 Task: Uncheck item "homepage mockup".
Action: Mouse moved to (1117, 91)
Screenshot: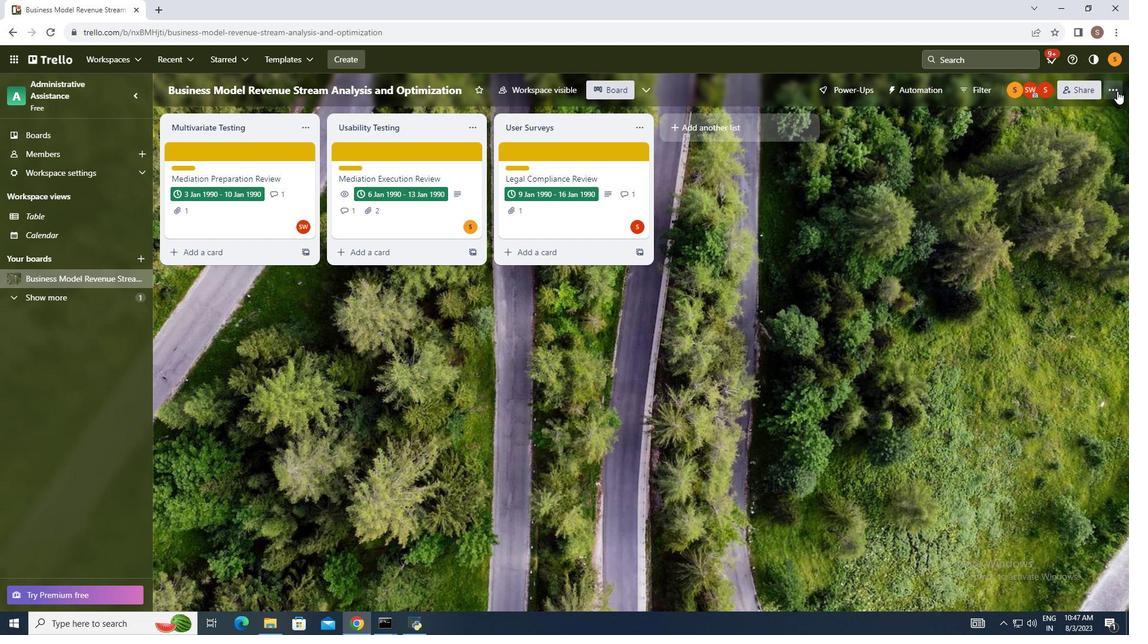 
Action: Mouse pressed left at (1117, 91)
Screenshot: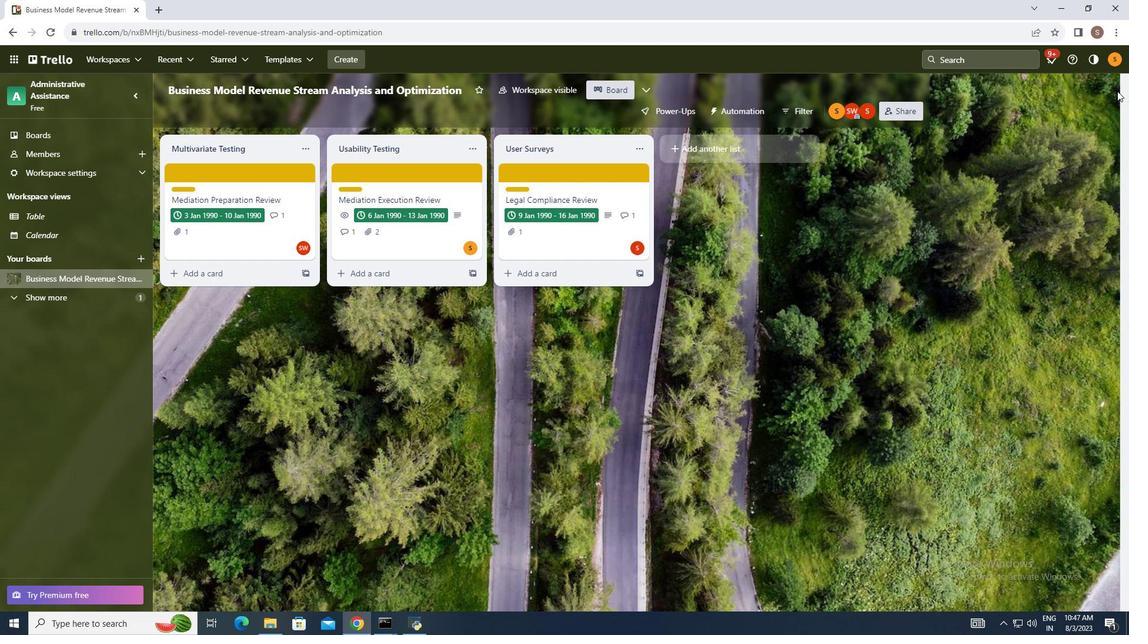 
Action: Mouse moved to (1033, 244)
Screenshot: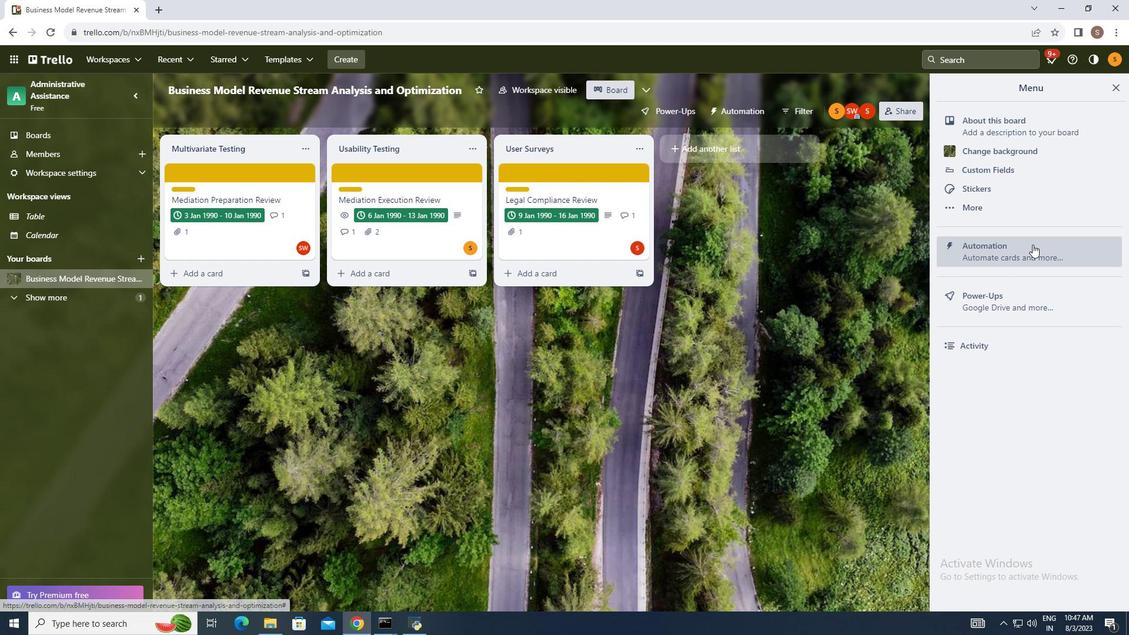 
Action: Mouse pressed left at (1033, 244)
Screenshot: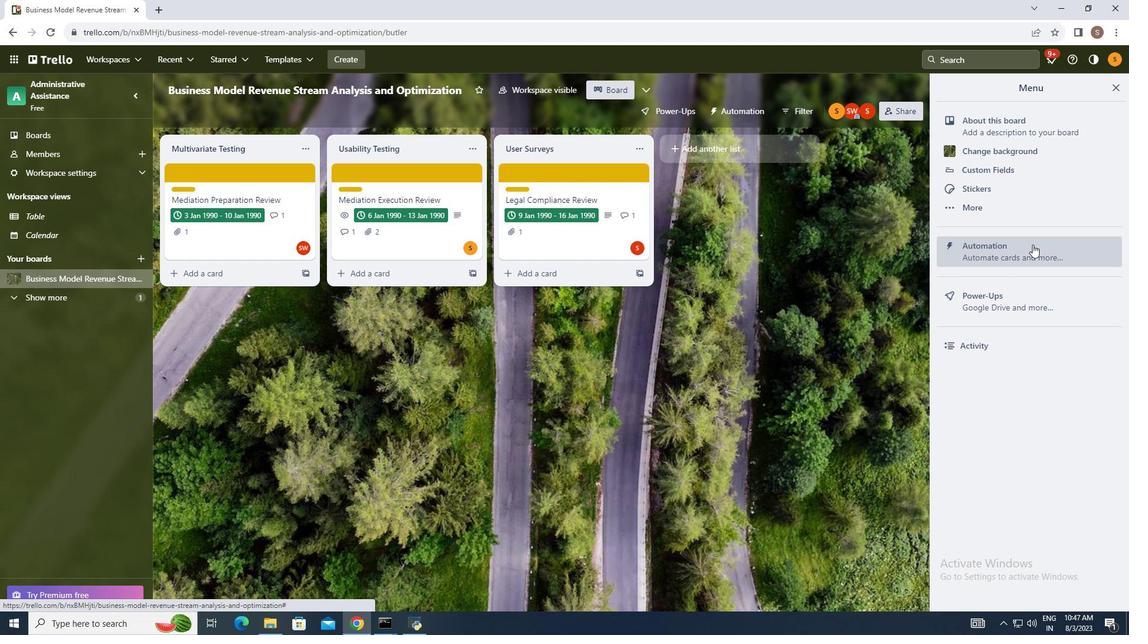 
Action: Mouse moved to (212, 305)
Screenshot: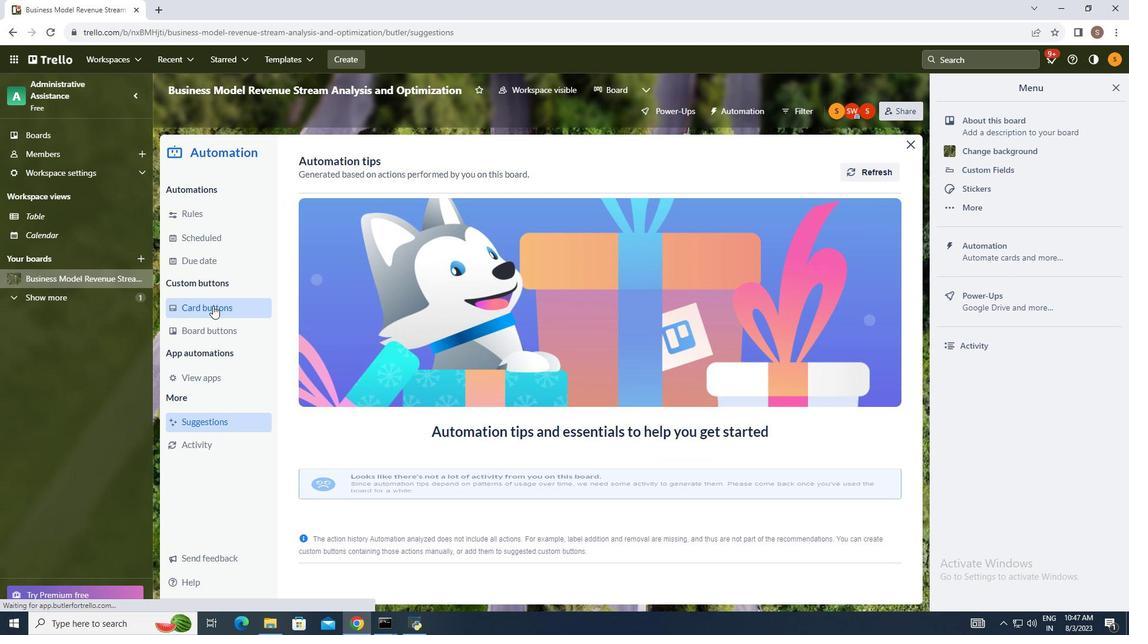 
Action: Mouse pressed left at (212, 305)
Screenshot: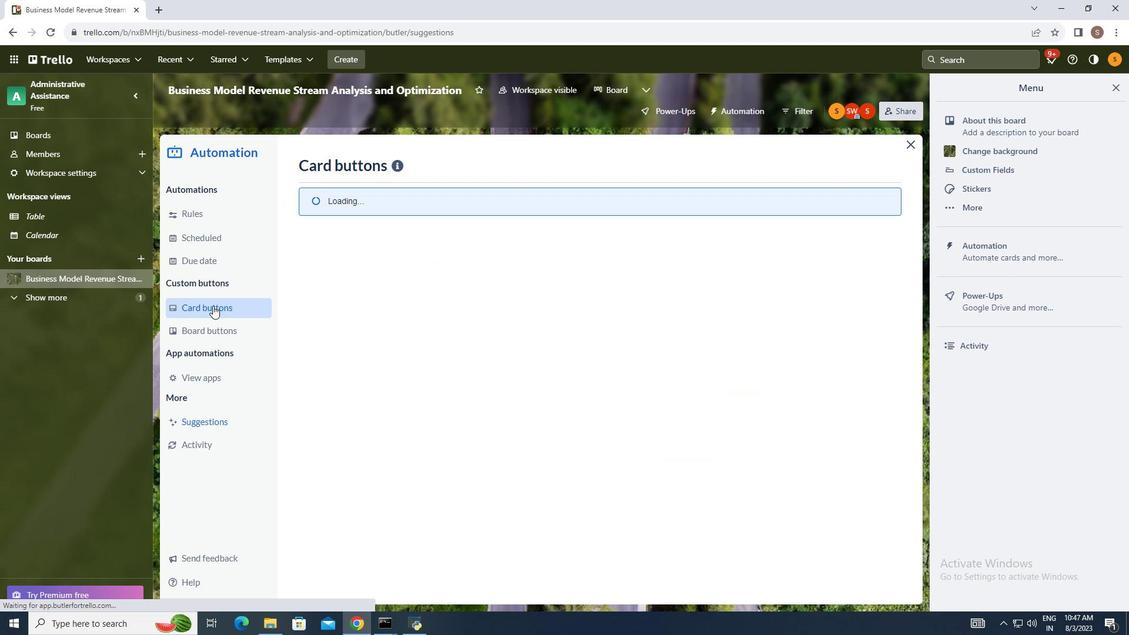 
Action: Mouse moved to (851, 167)
Screenshot: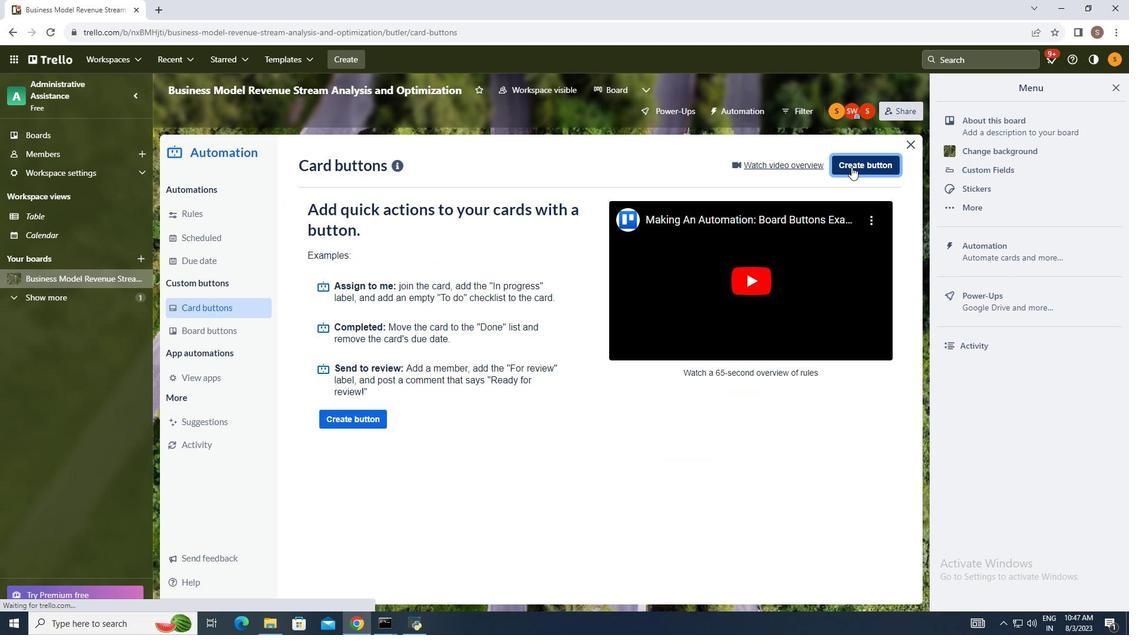
Action: Mouse pressed left at (851, 167)
Screenshot: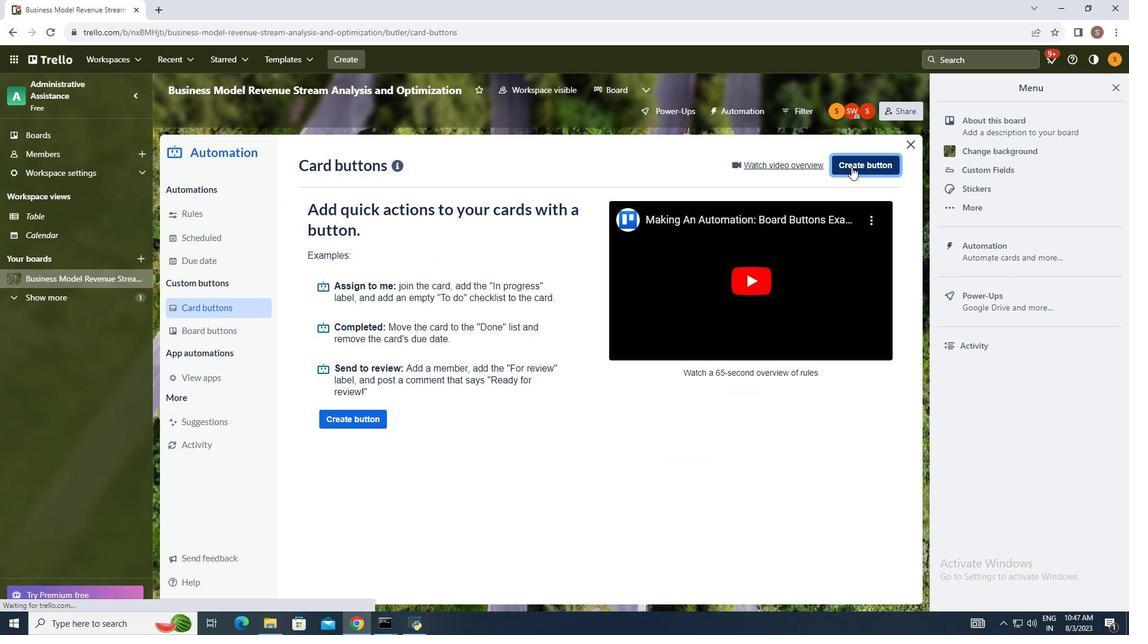 
Action: Mouse moved to (598, 328)
Screenshot: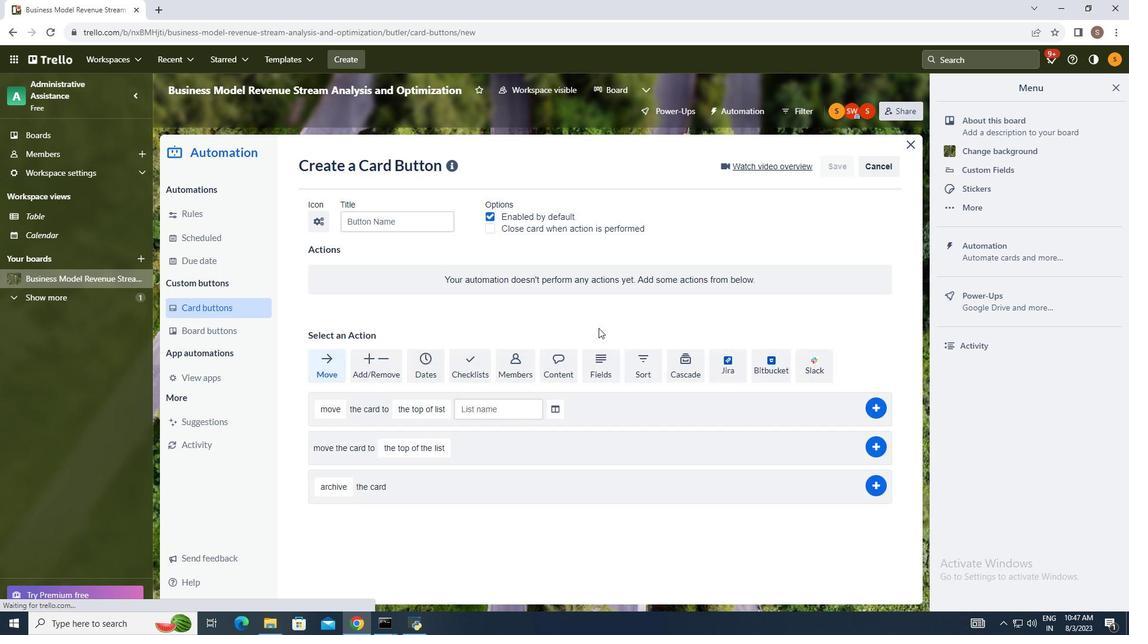 
Action: Mouse pressed left at (598, 328)
Screenshot: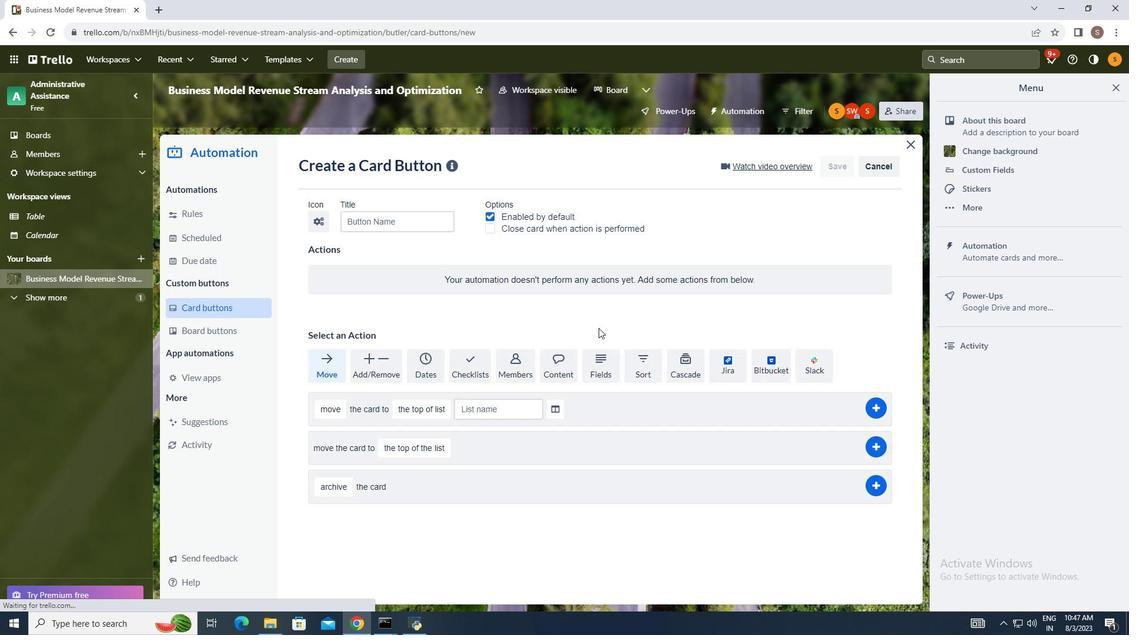 
Action: Mouse moved to (468, 358)
Screenshot: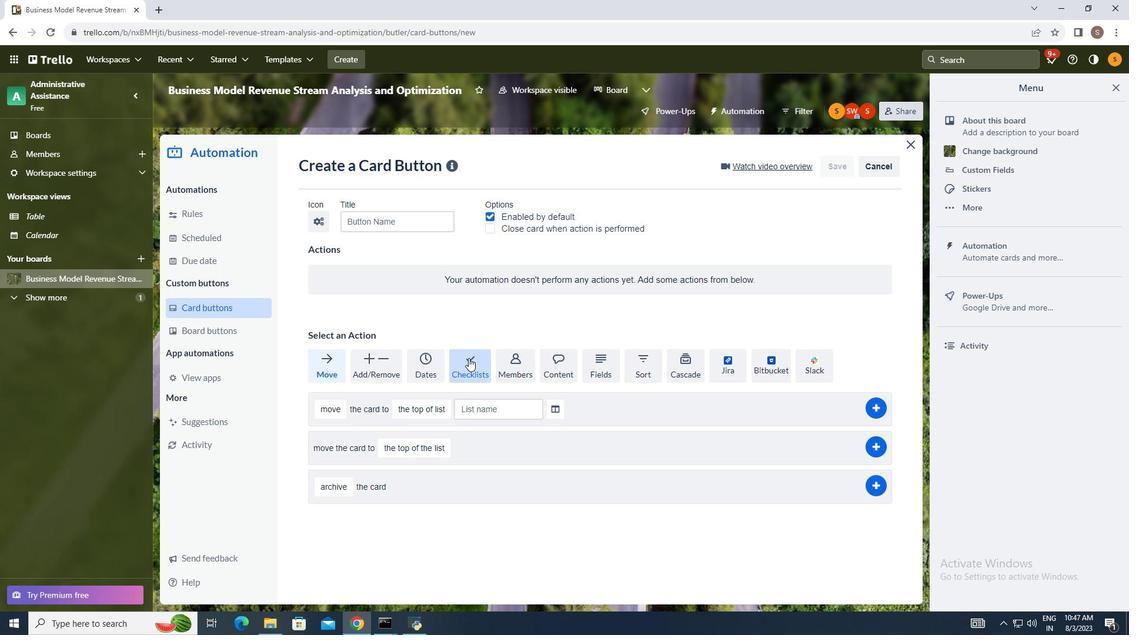 
Action: Mouse pressed left at (468, 358)
Screenshot: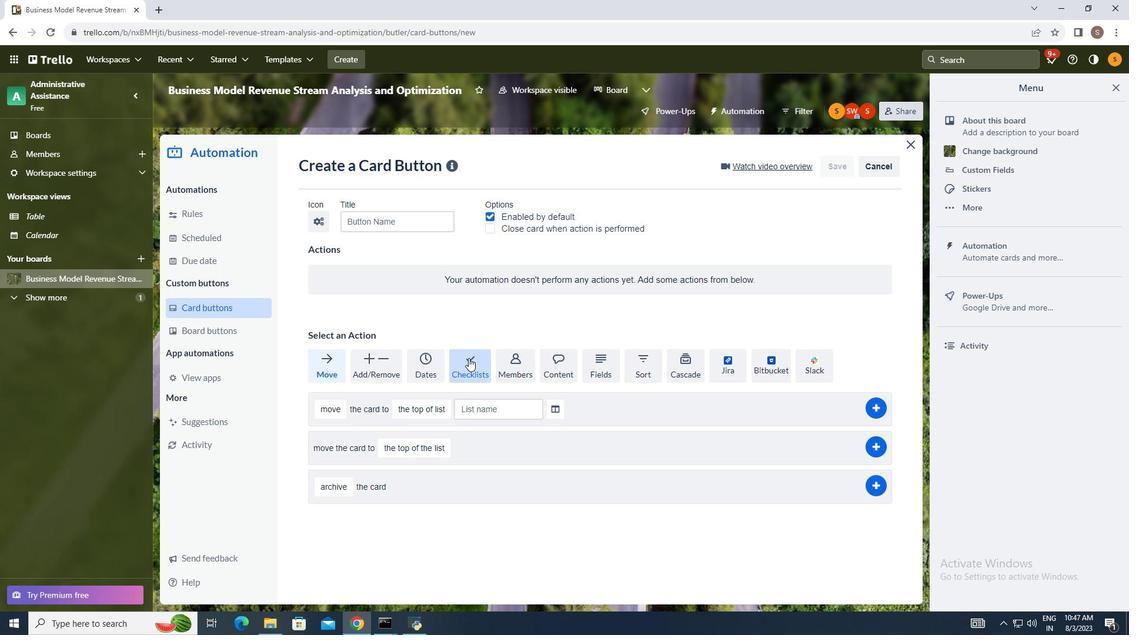 
Action: Mouse moved to (324, 453)
Screenshot: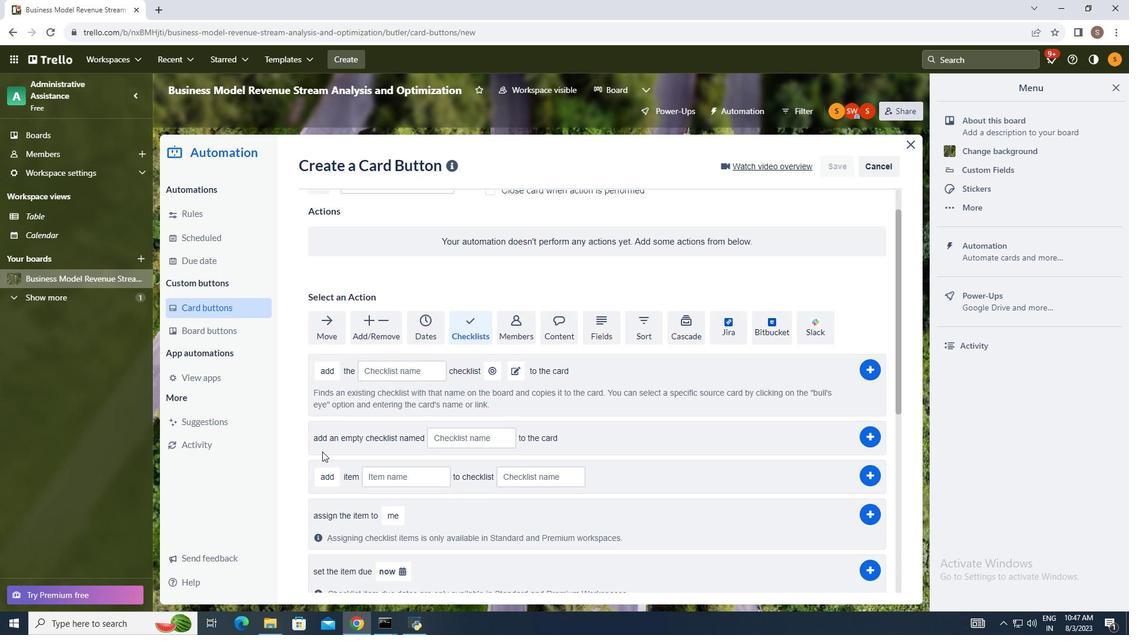 
Action: Mouse scrolled (324, 452) with delta (0, 0)
Screenshot: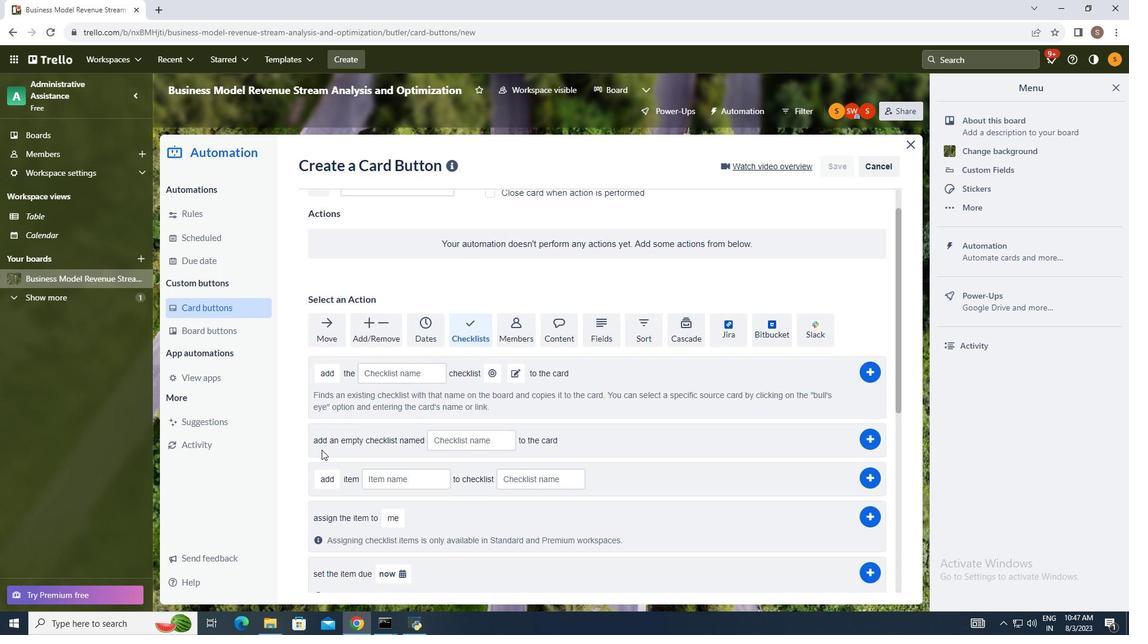 
Action: Mouse moved to (322, 453)
Screenshot: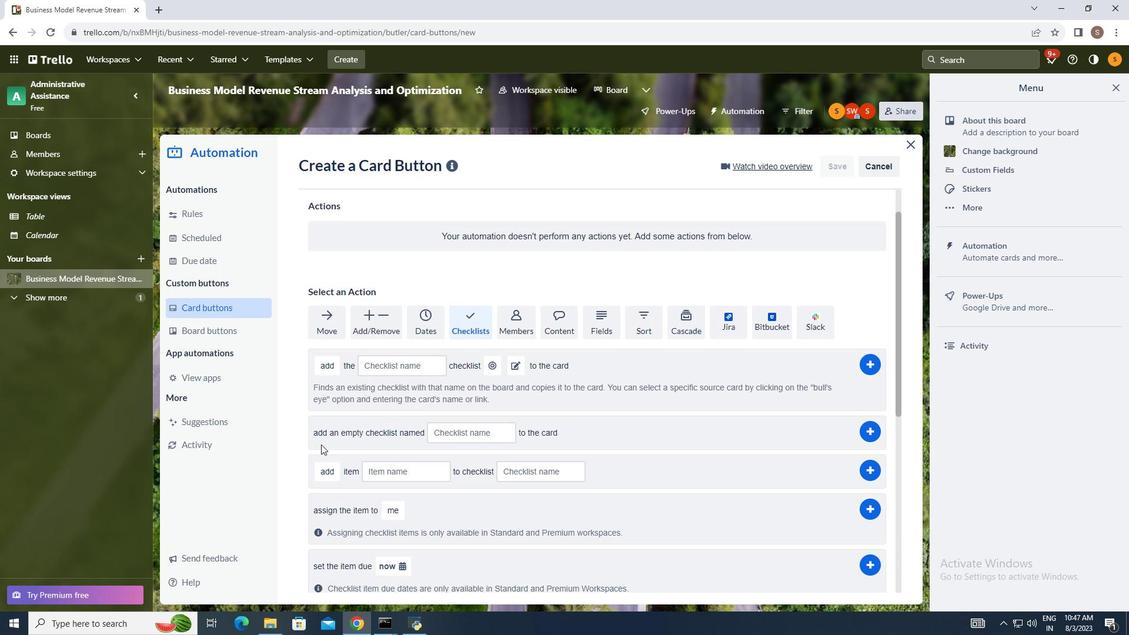 
Action: Mouse scrolled (322, 454) with delta (0, 0)
Screenshot: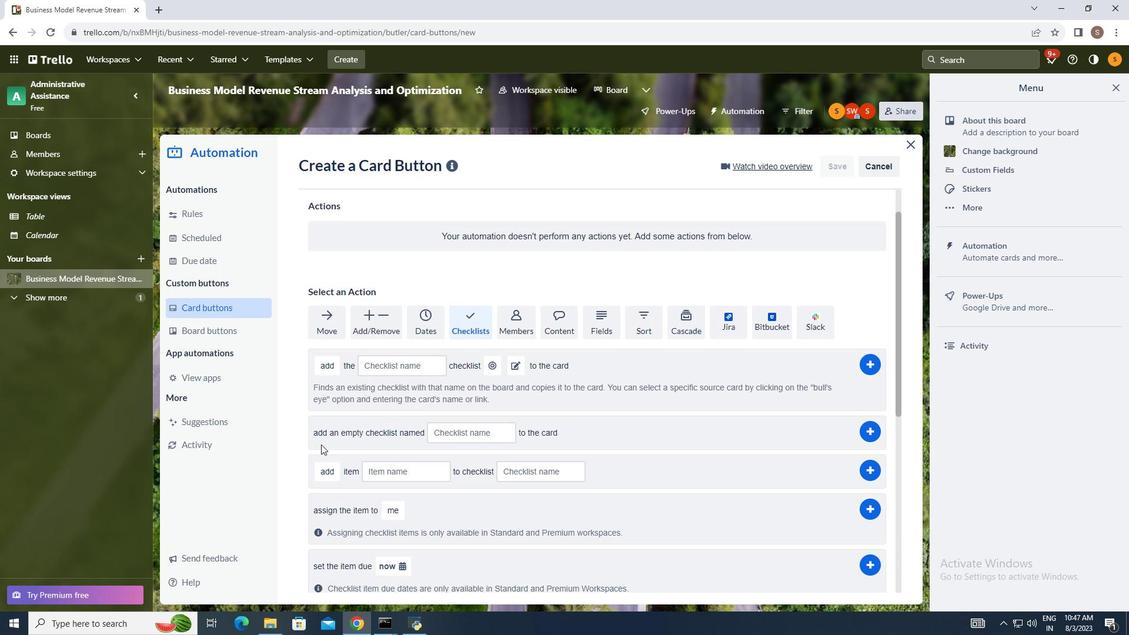 
Action: Mouse moved to (322, 453)
Screenshot: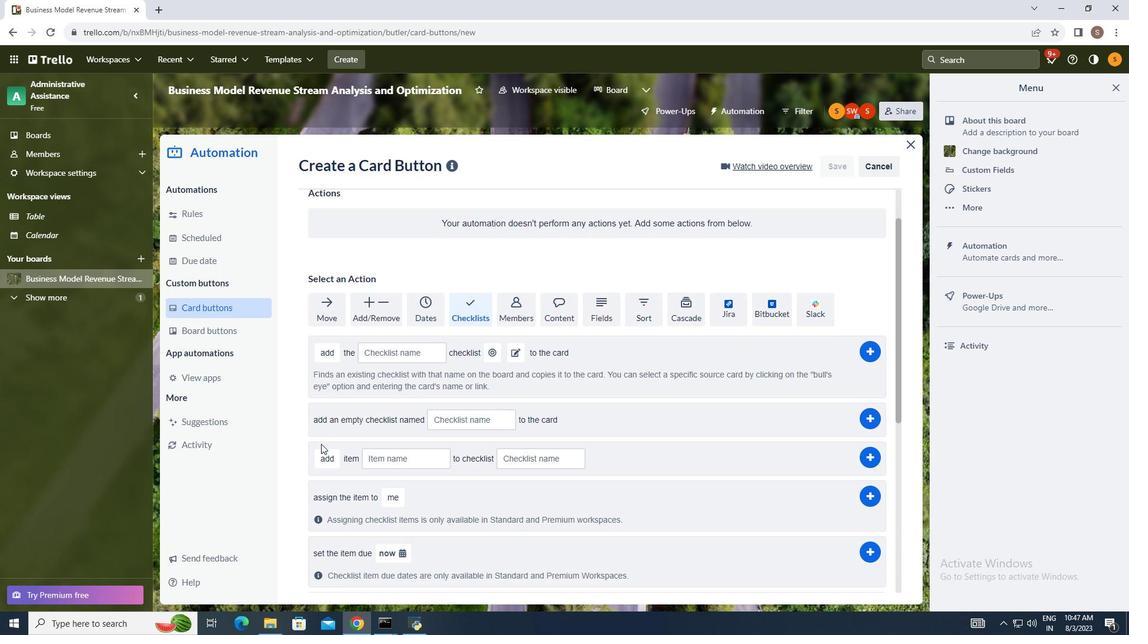 
Action: Mouse scrolled (322, 452) with delta (0, 0)
Screenshot: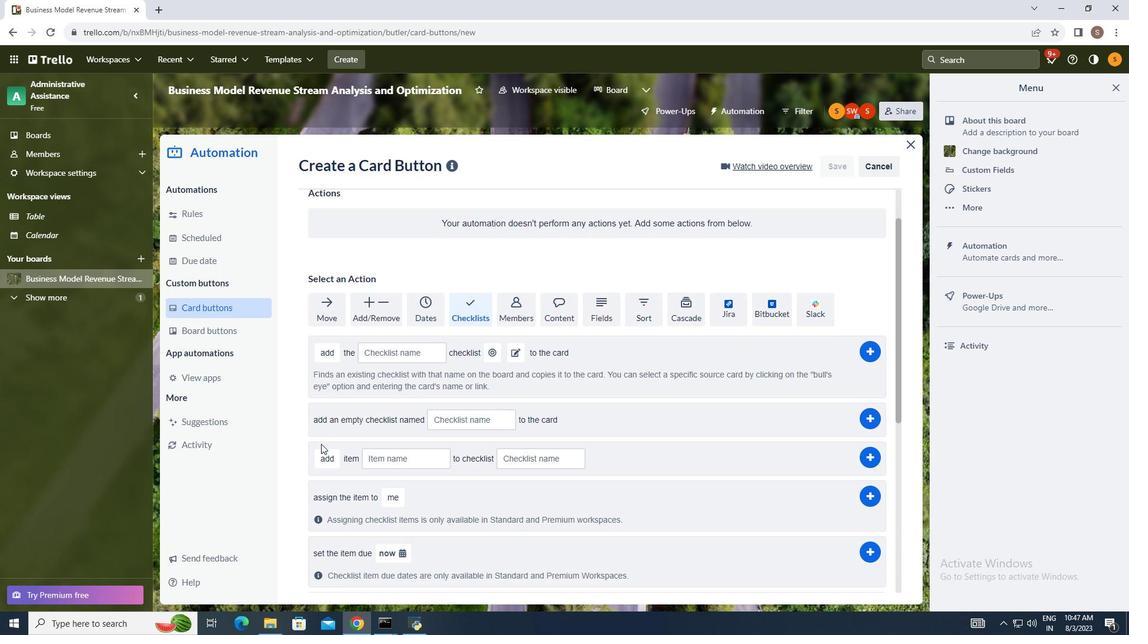
Action: Mouse moved to (321, 444)
Screenshot: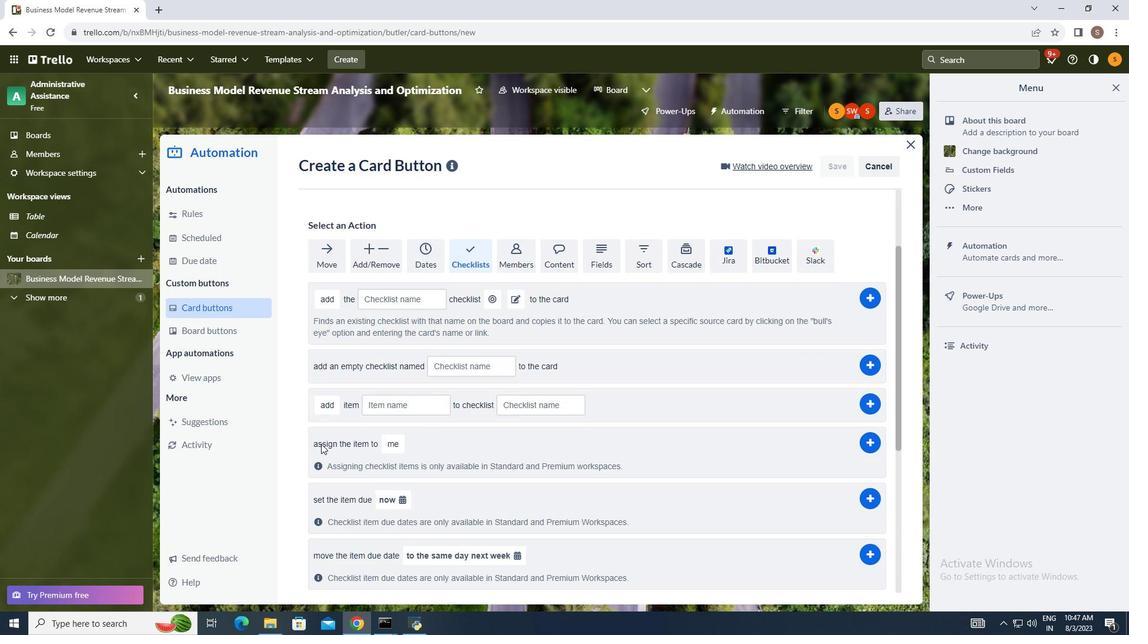 
Action: Mouse scrolled (321, 444) with delta (0, 0)
Screenshot: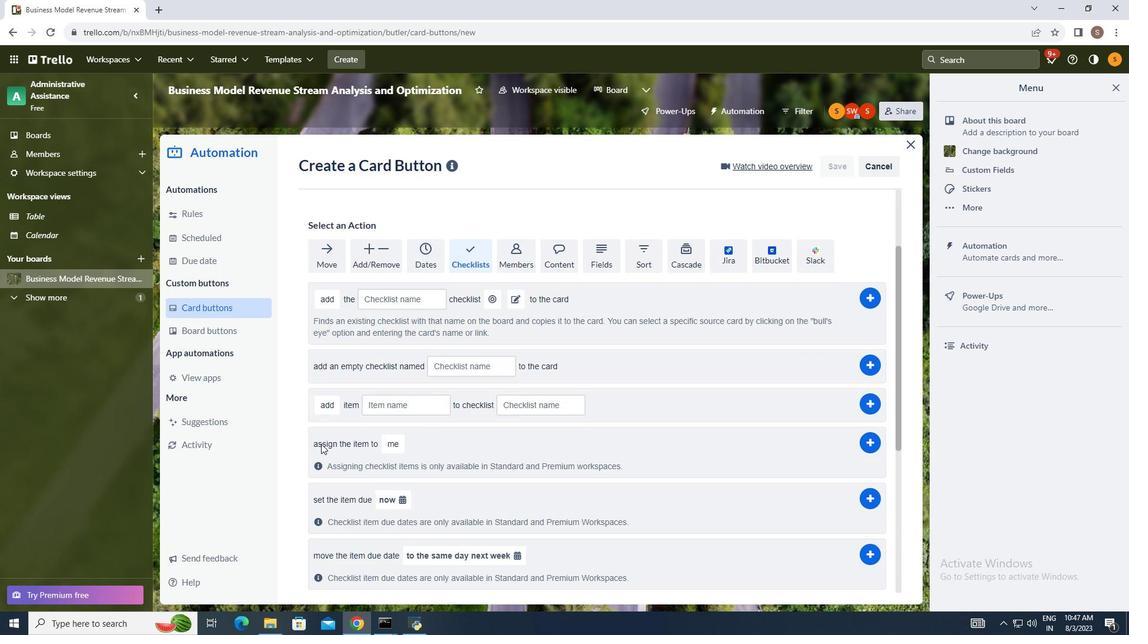
Action: Mouse moved to (321, 444)
Screenshot: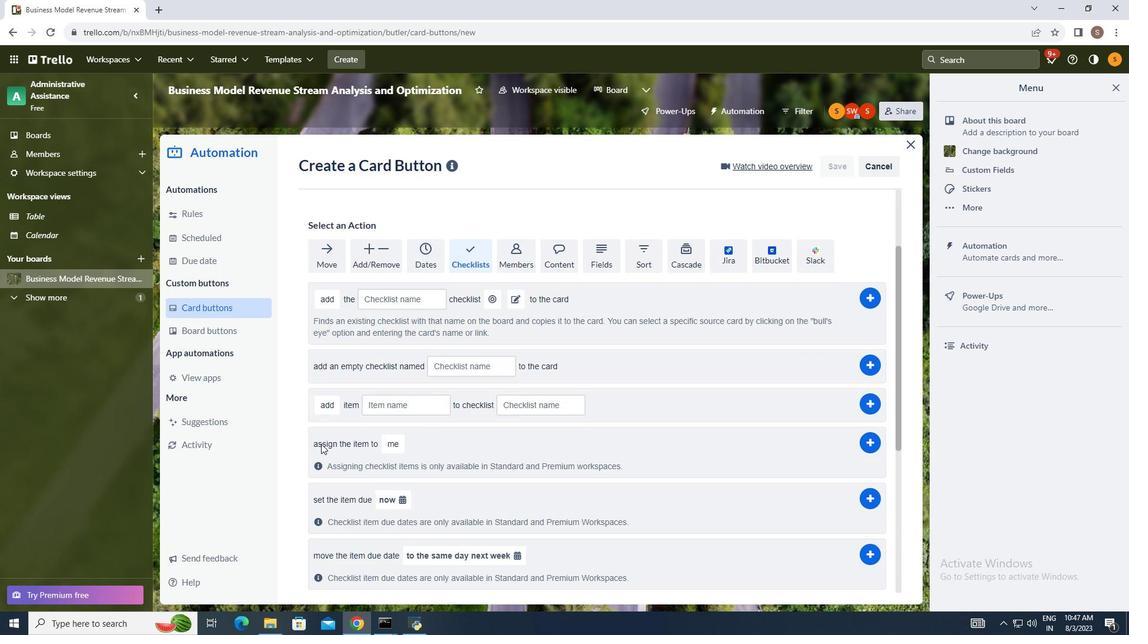 
Action: Mouse scrolled (321, 443) with delta (0, 0)
Screenshot: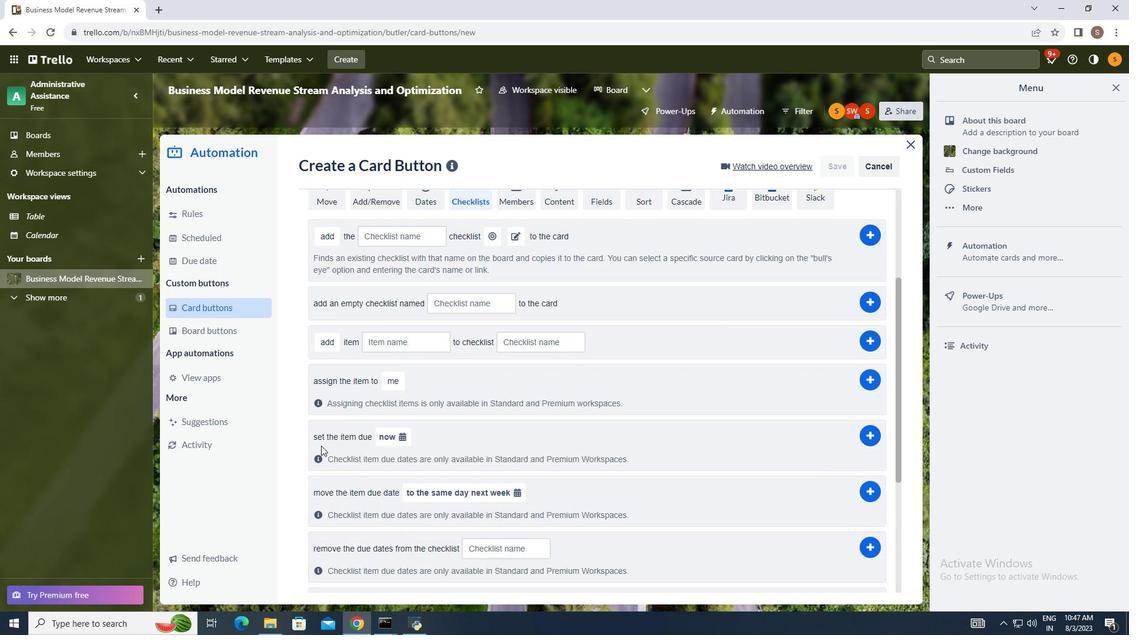 
Action: Mouse moved to (333, 450)
Screenshot: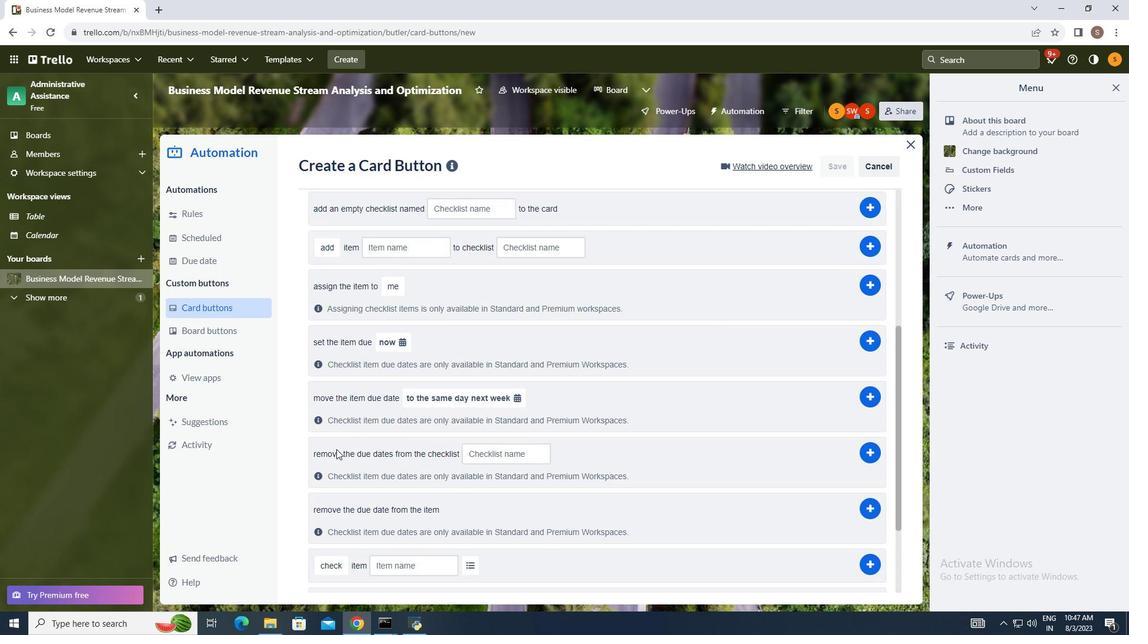 
Action: Mouse scrolled (331, 448) with delta (0, 0)
Screenshot: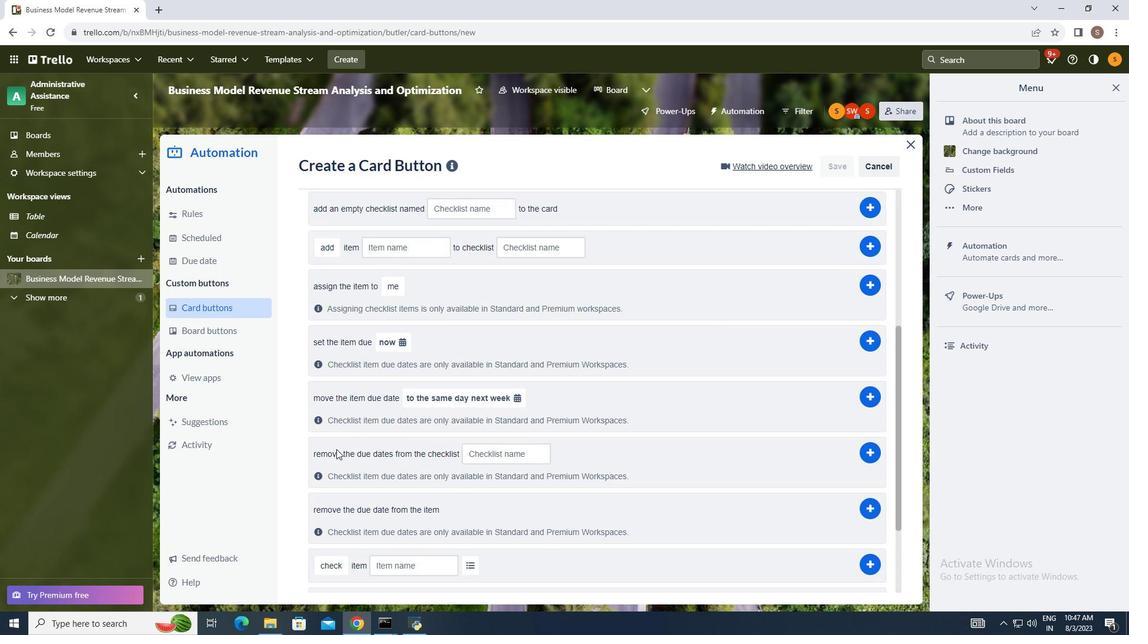 
Action: Mouse scrolled (332, 450) with delta (0, 0)
Screenshot: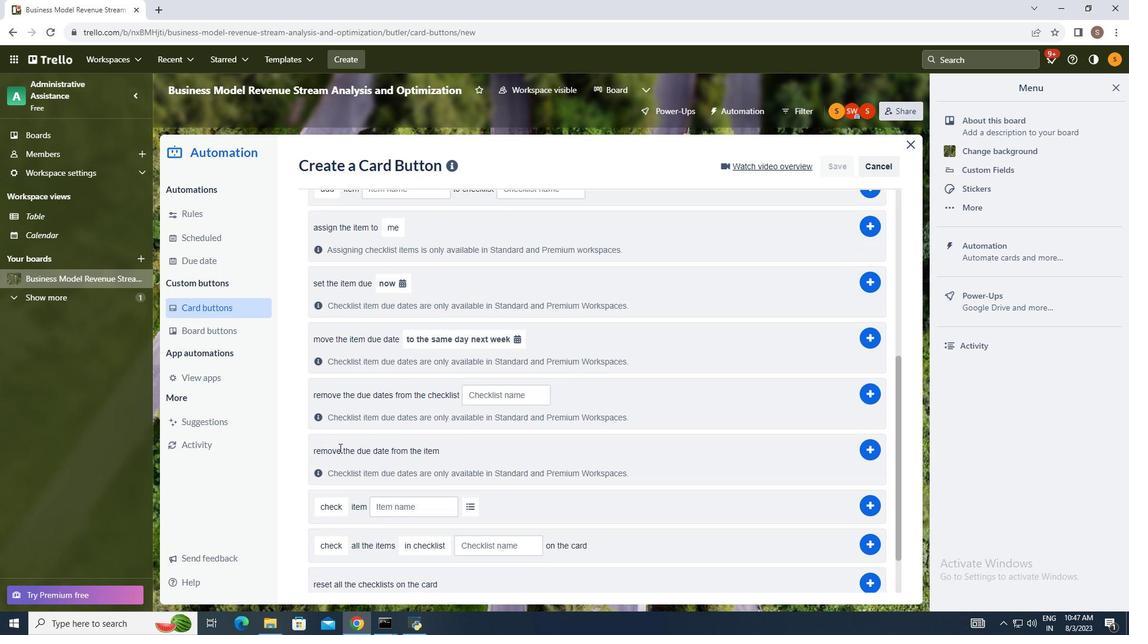 
Action: Mouse scrolled (333, 449) with delta (0, 0)
Screenshot: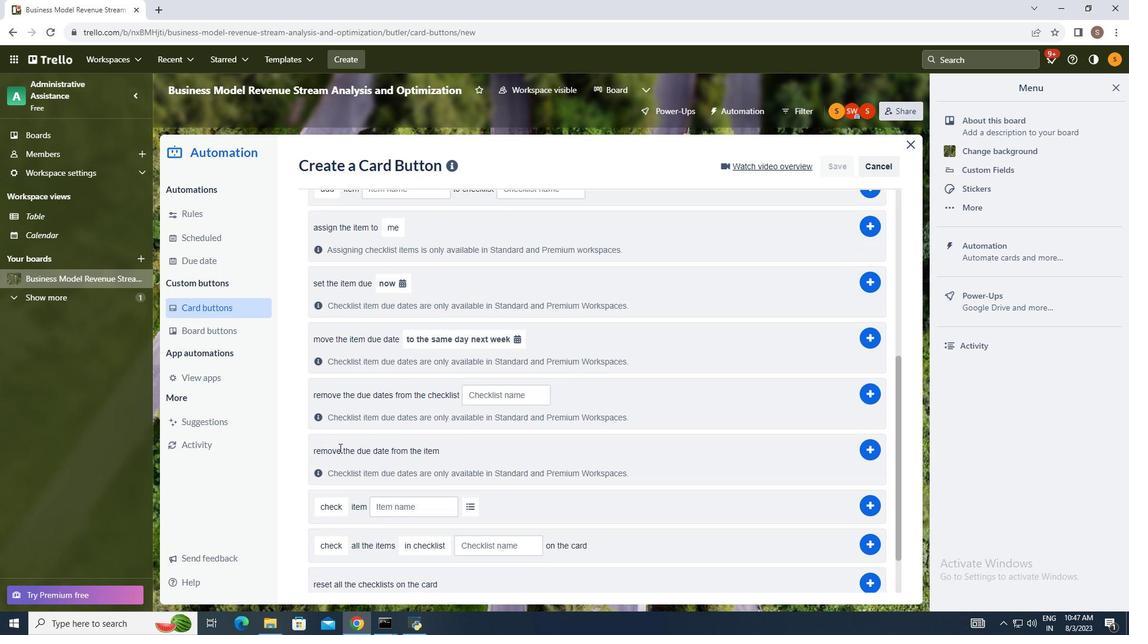
Action: Mouse scrolled (333, 449) with delta (0, 0)
Screenshot: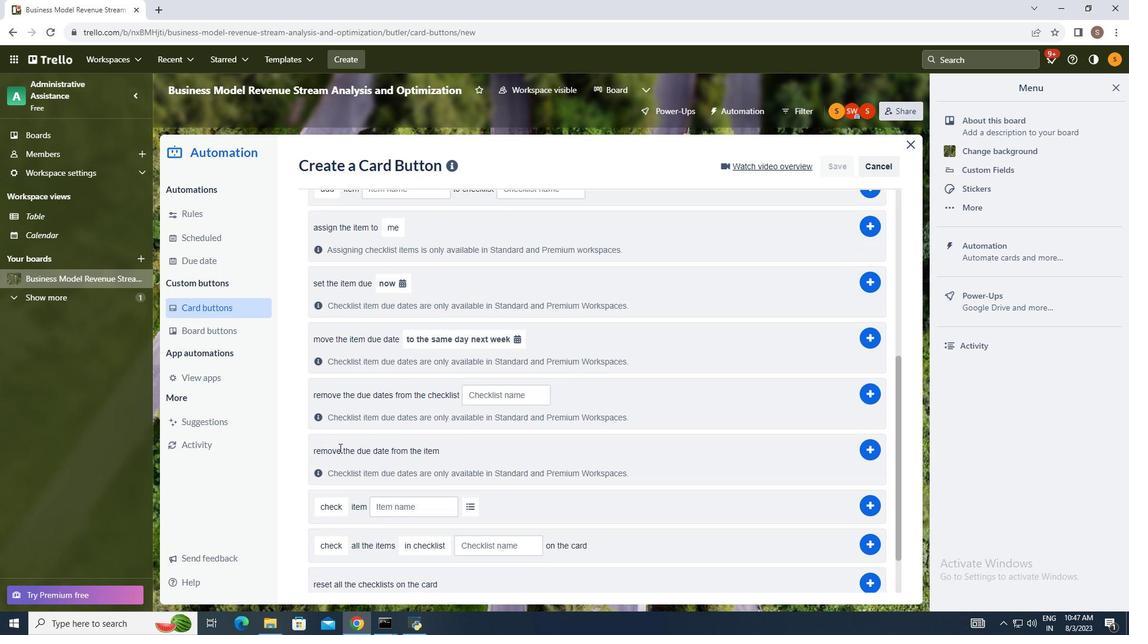 
Action: Mouse moved to (334, 450)
Screenshot: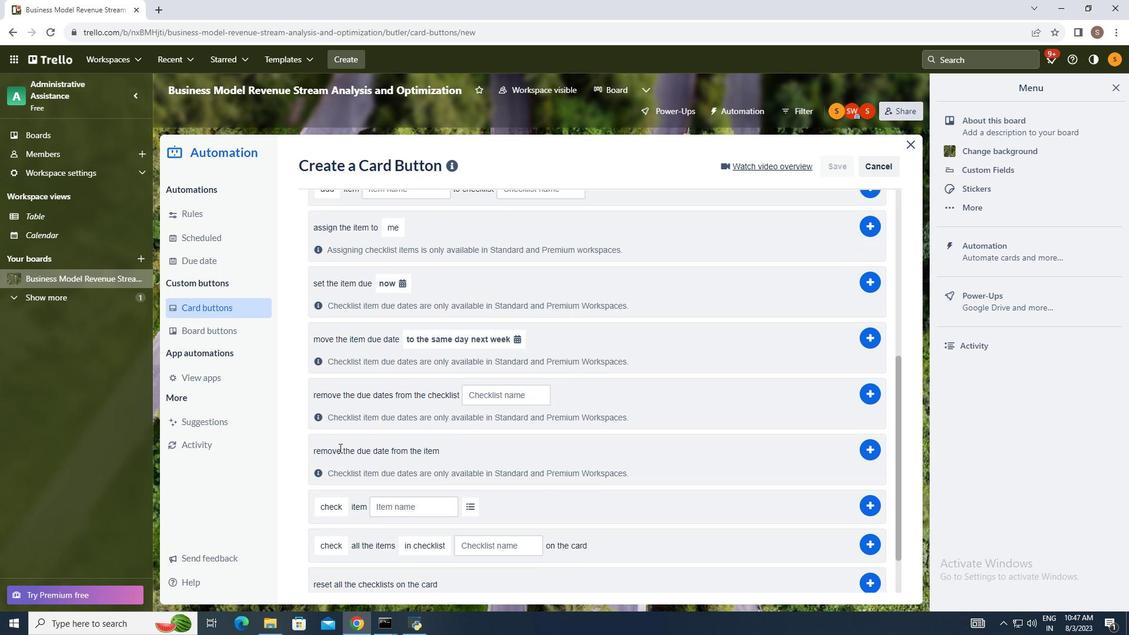 
Action: Mouse scrolled (334, 449) with delta (0, 0)
Screenshot: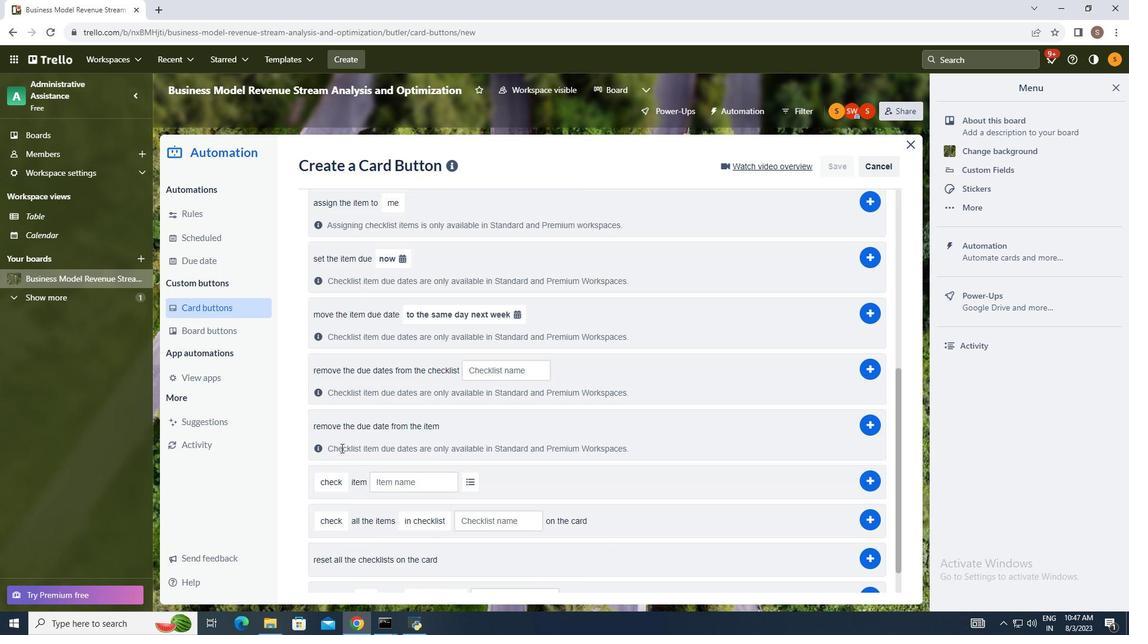 
Action: Mouse moved to (342, 448)
Screenshot: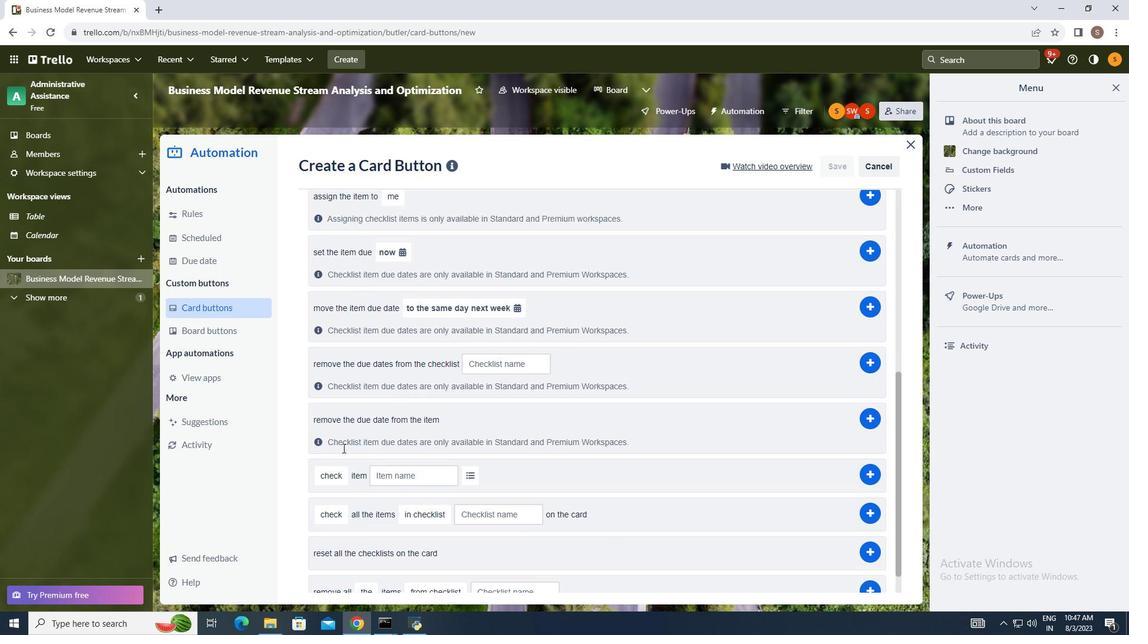 
Action: Mouse scrolled (342, 447) with delta (0, 0)
Screenshot: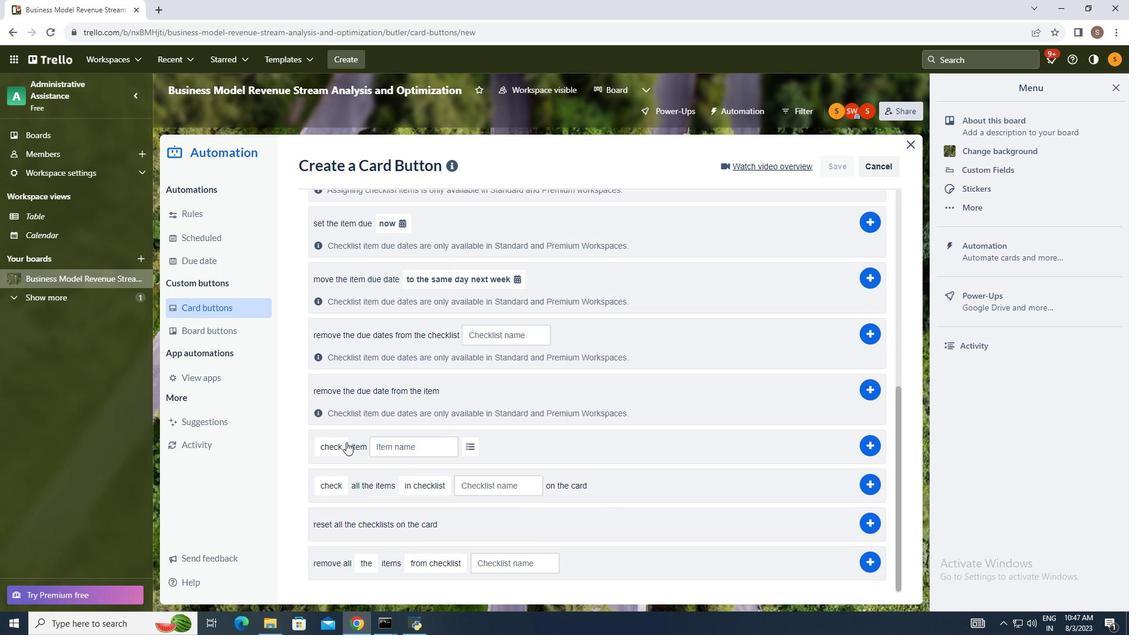 
Action: Mouse scrolled (342, 447) with delta (0, 0)
Screenshot: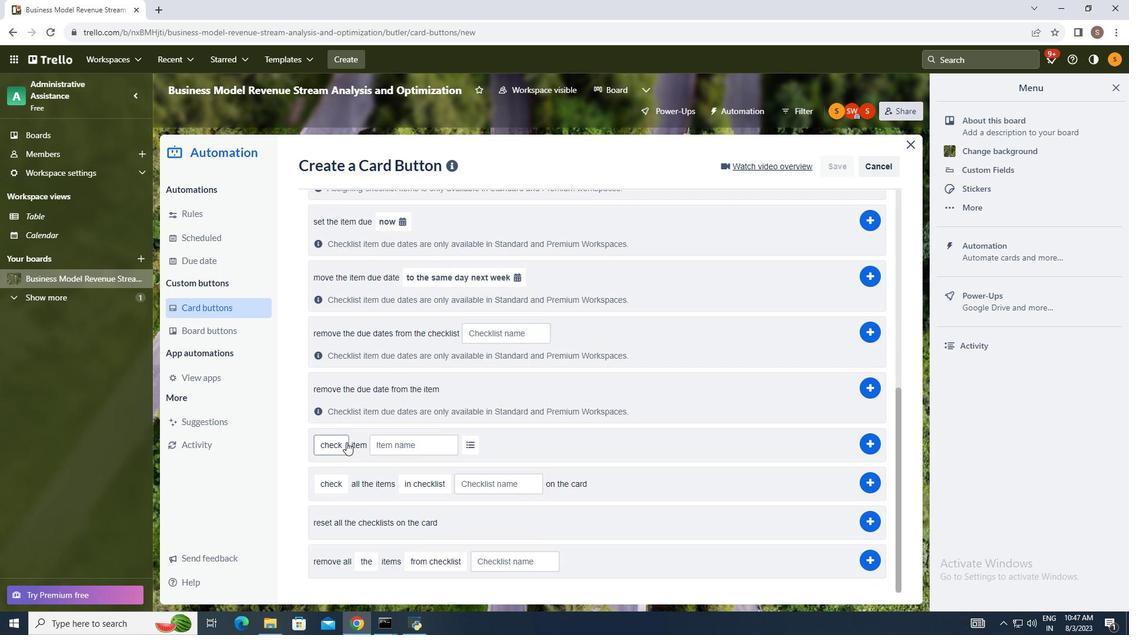 
Action: Mouse scrolled (342, 447) with delta (0, 0)
Screenshot: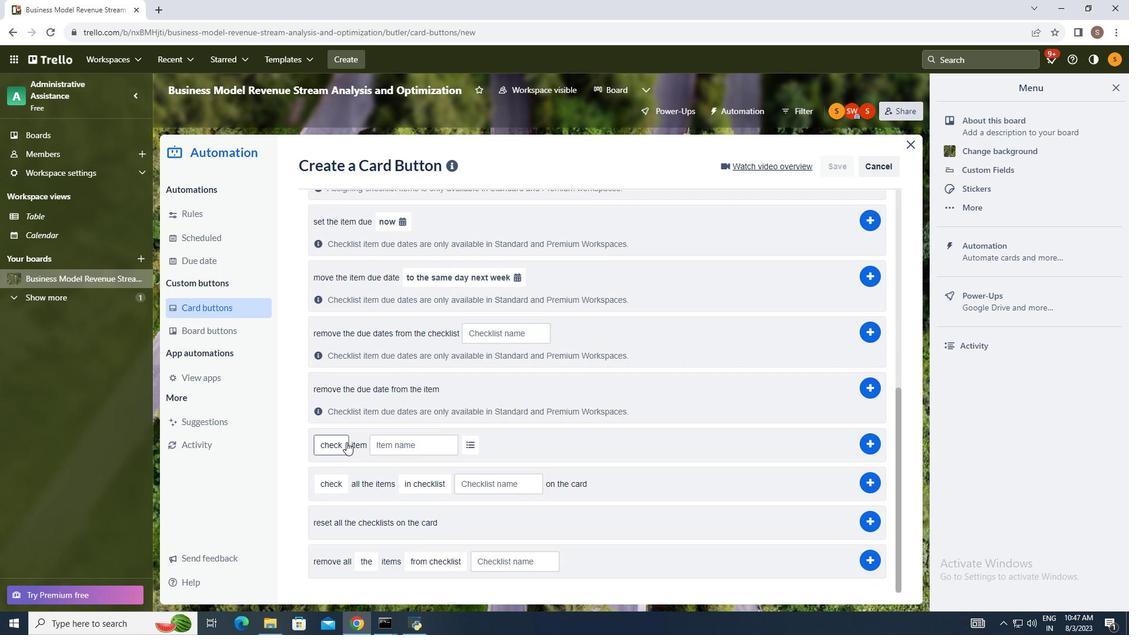 
Action: Mouse moved to (334, 447)
Screenshot: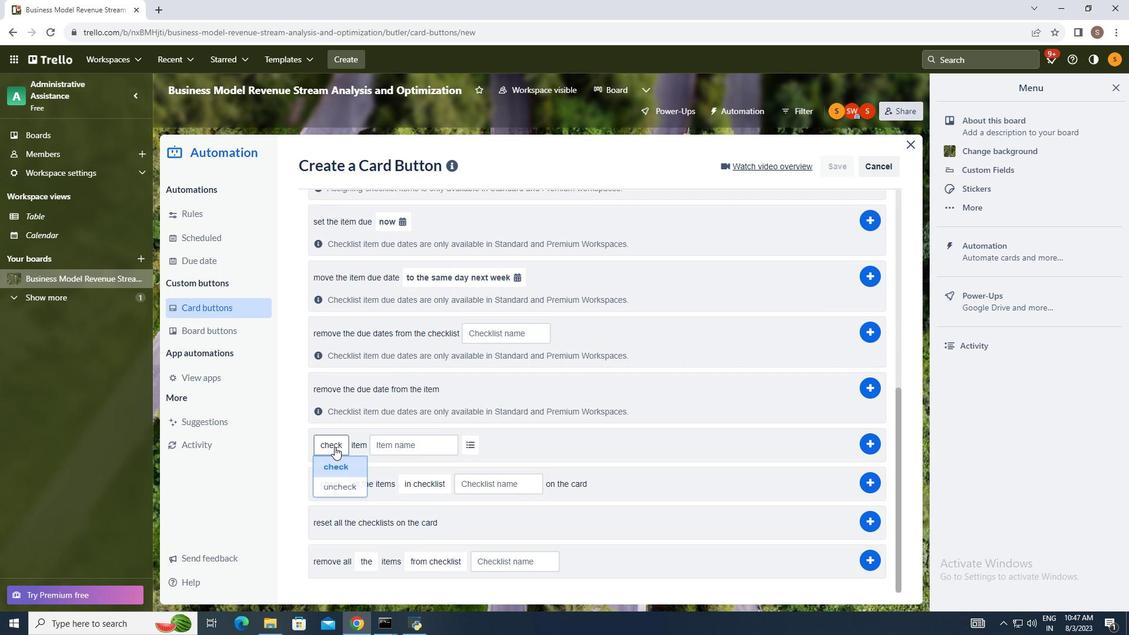 
Action: Mouse pressed left at (334, 447)
Screenshot: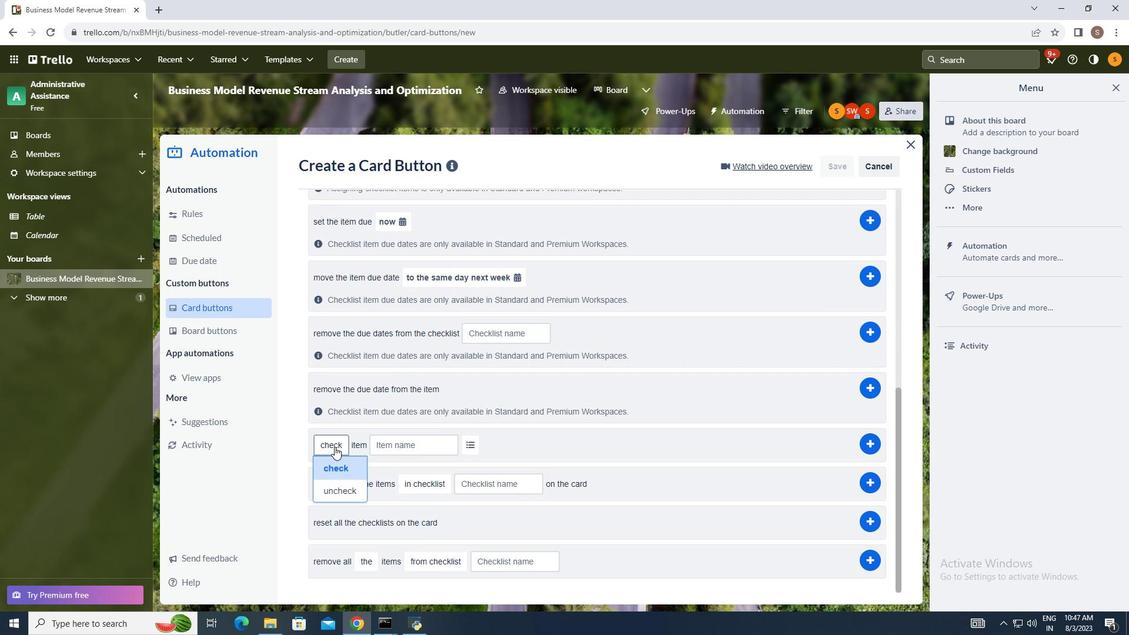 
Action: Mouse moved to (336, 490)
Screenshot: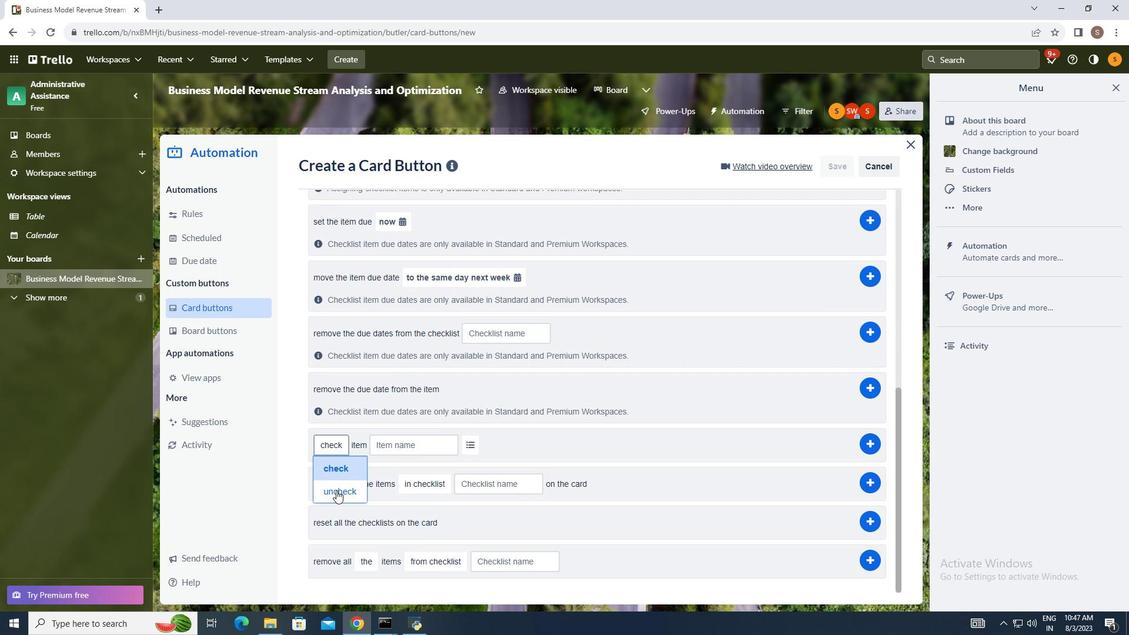 
Action: Mouse pressed left at (336, 490)
Screenshot: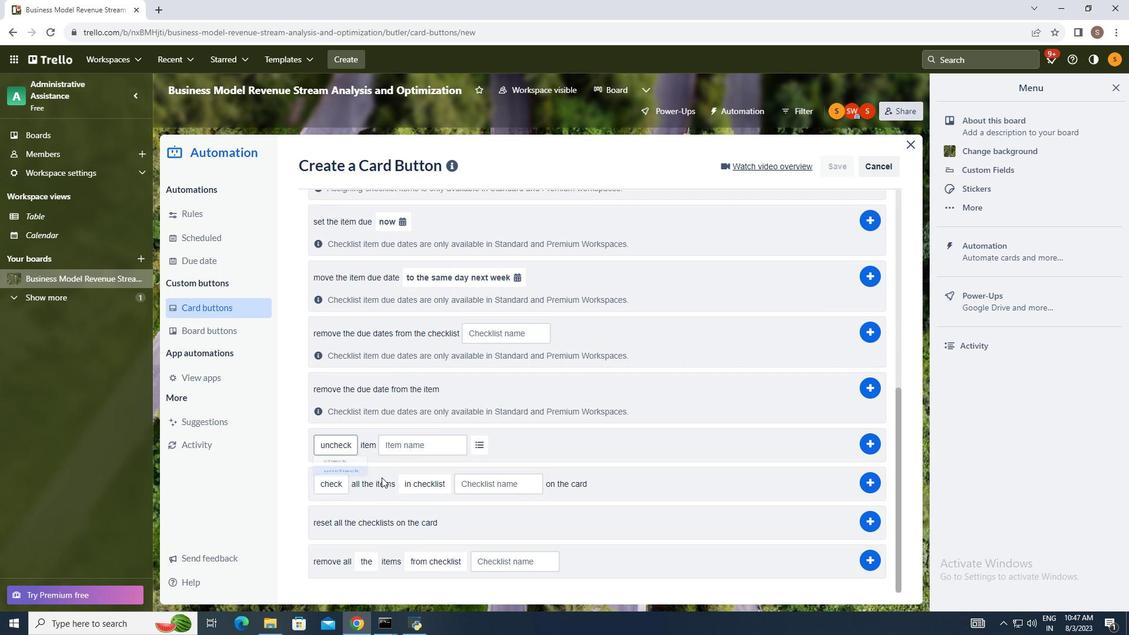 
Action: Mouse moved to (411, 446)
Screenshot: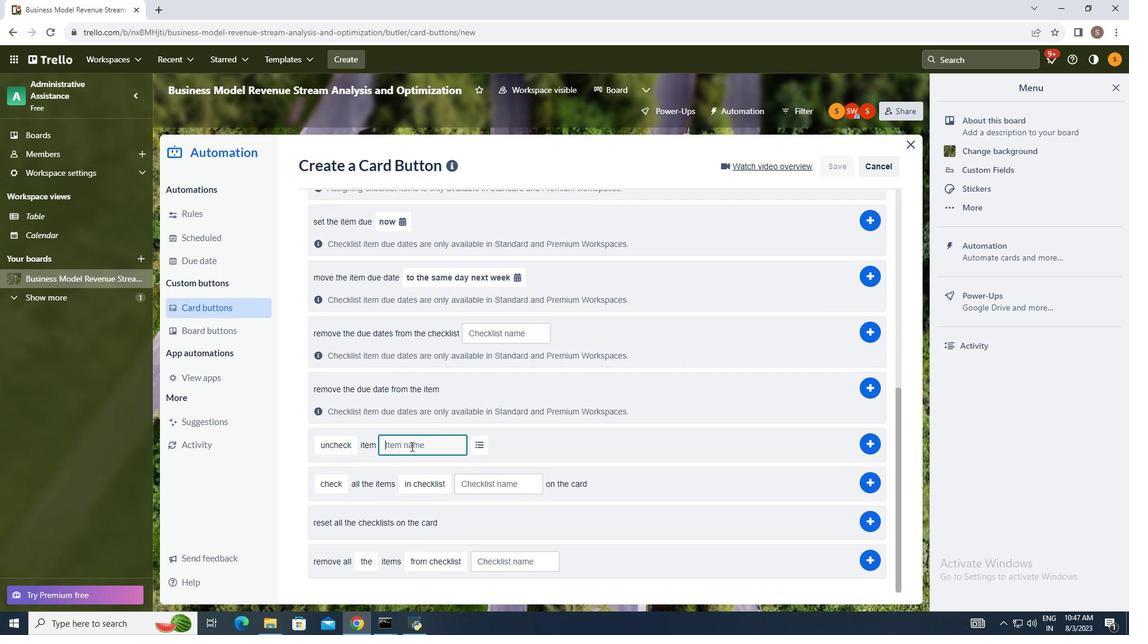 
Action: Mouse pressed left at (411, 446)
Screenshot: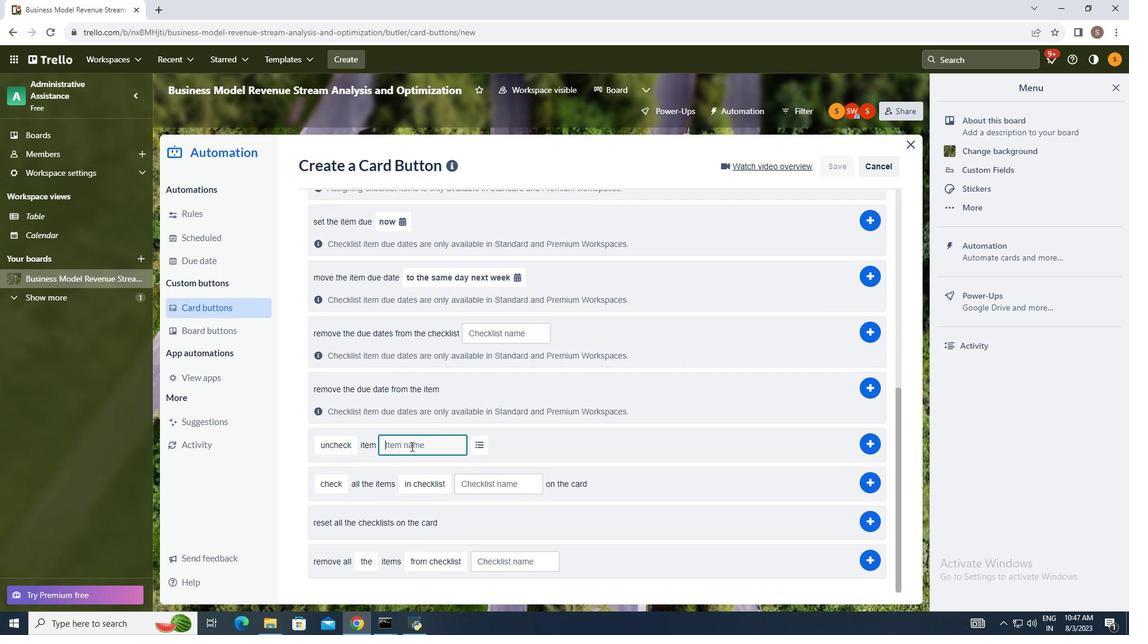 
Action: Mouse moved to (657, 441)
Screenshot: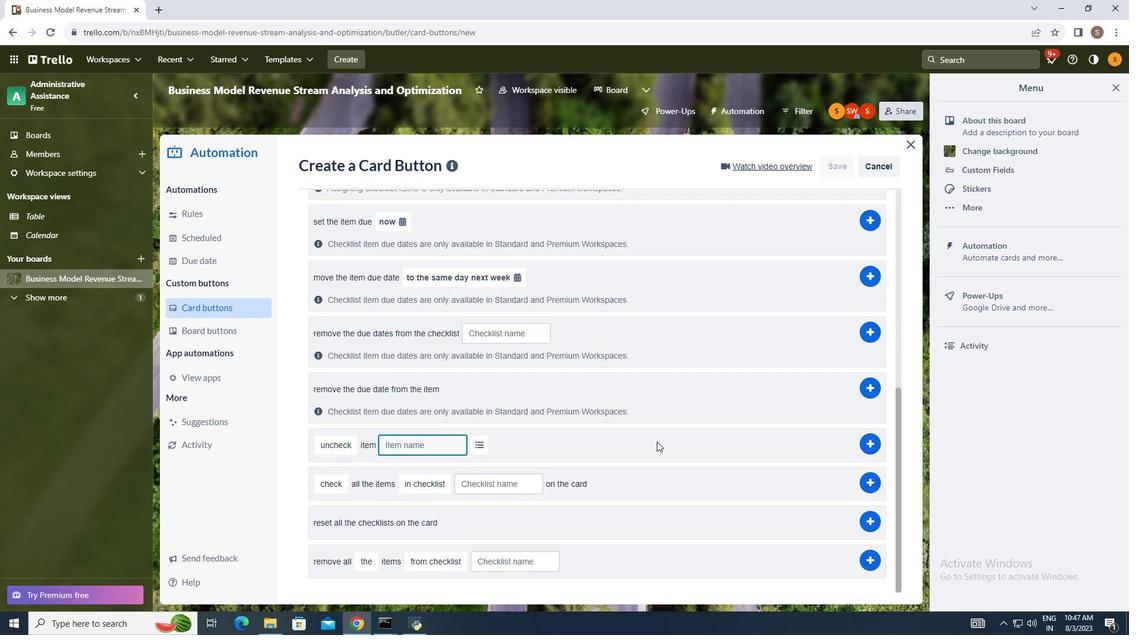 
Action: Key pressed homepage<Key.space>mockup
Screenshot: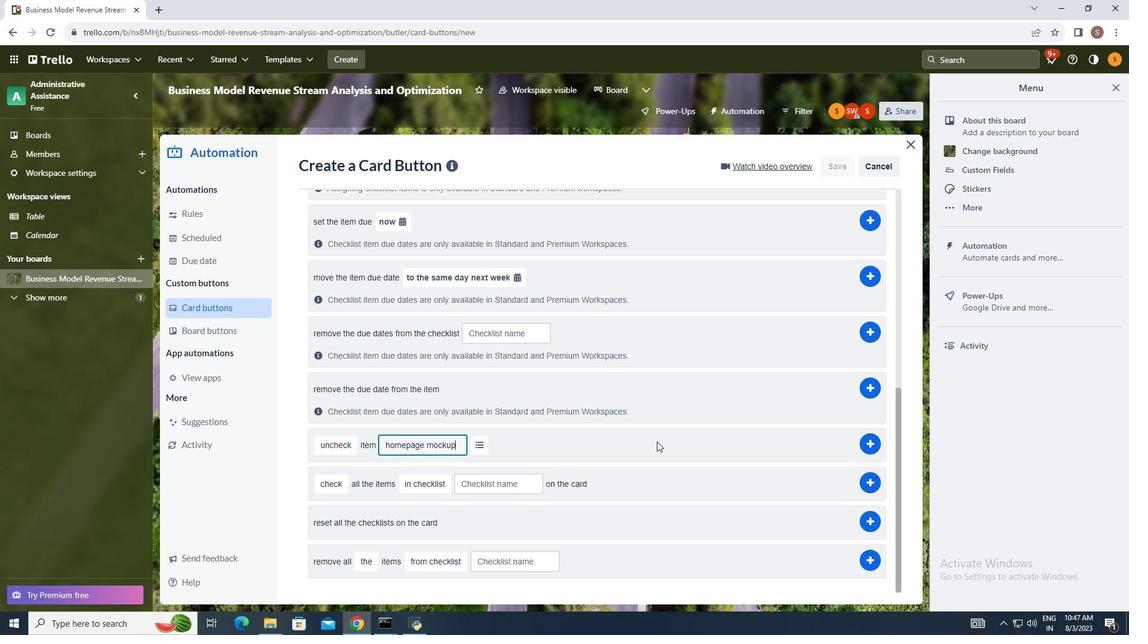 
Action: Mouse moved to (864, 441)
Screenshot: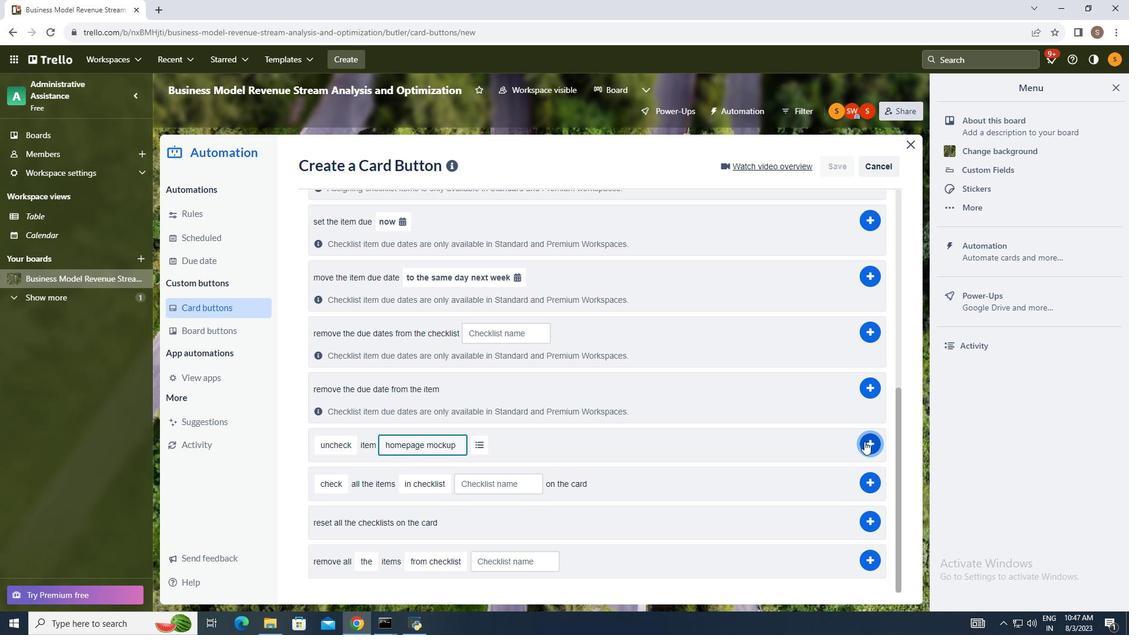 
Action: Mouse pressed left at (864, 441)
Screenshot: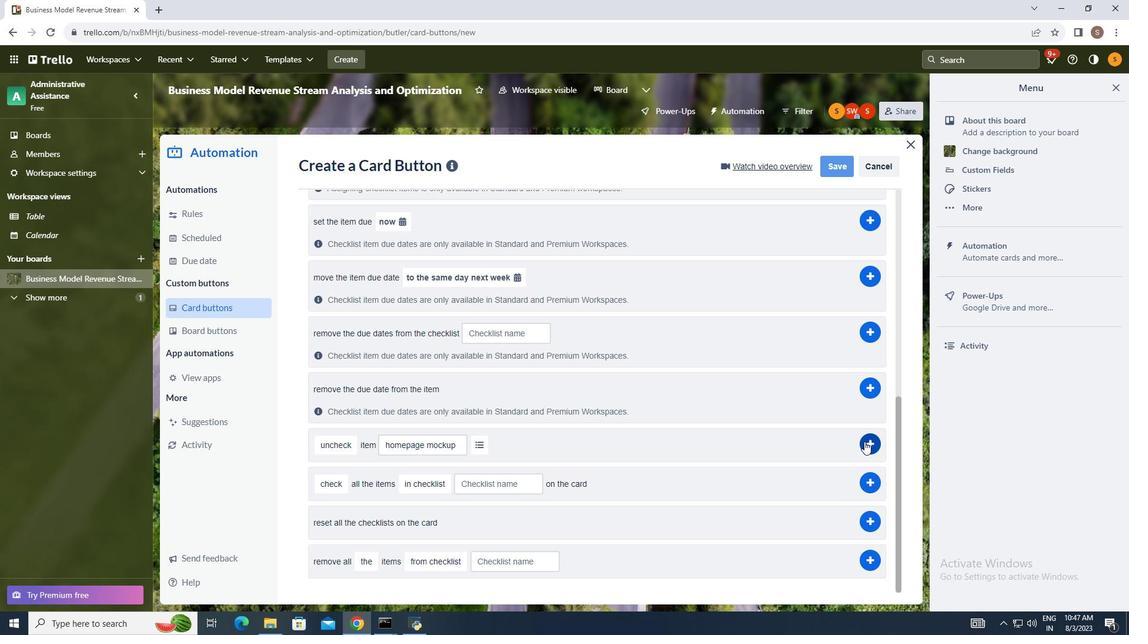 
Action: Mouse moved to (872, 441)
Screenshot: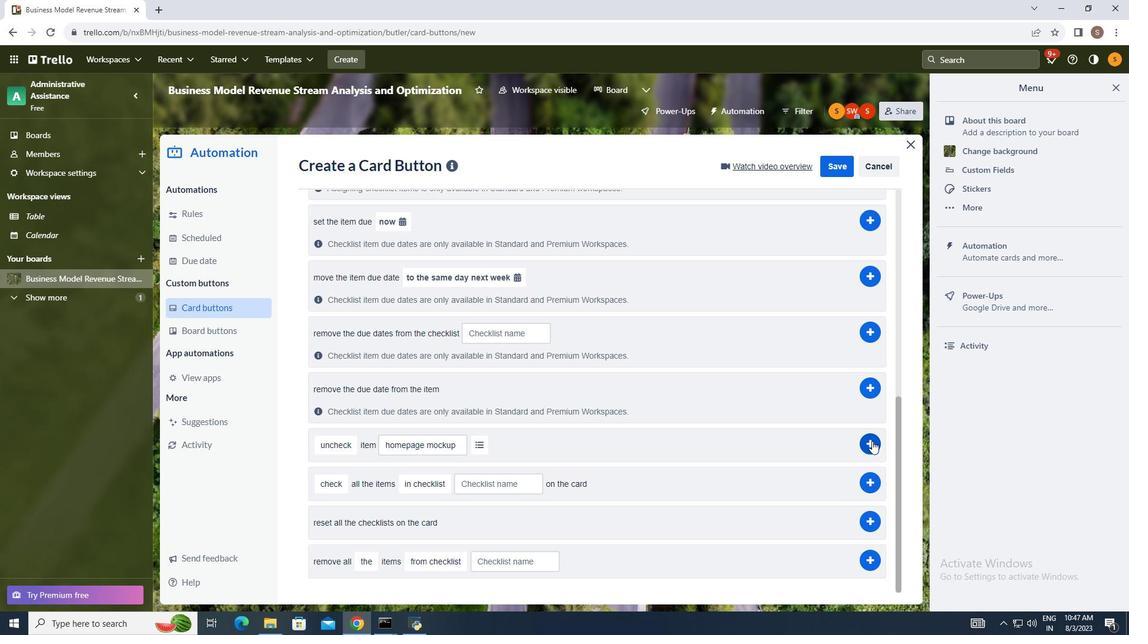 
